 Task: Add a signature Joel Lee containing With gratitude and sincere wishes, Joel Lee to email address softage.2@softage.net and add a folder Blogging
Action: Mouse moved to (563, 336)
Screenshot: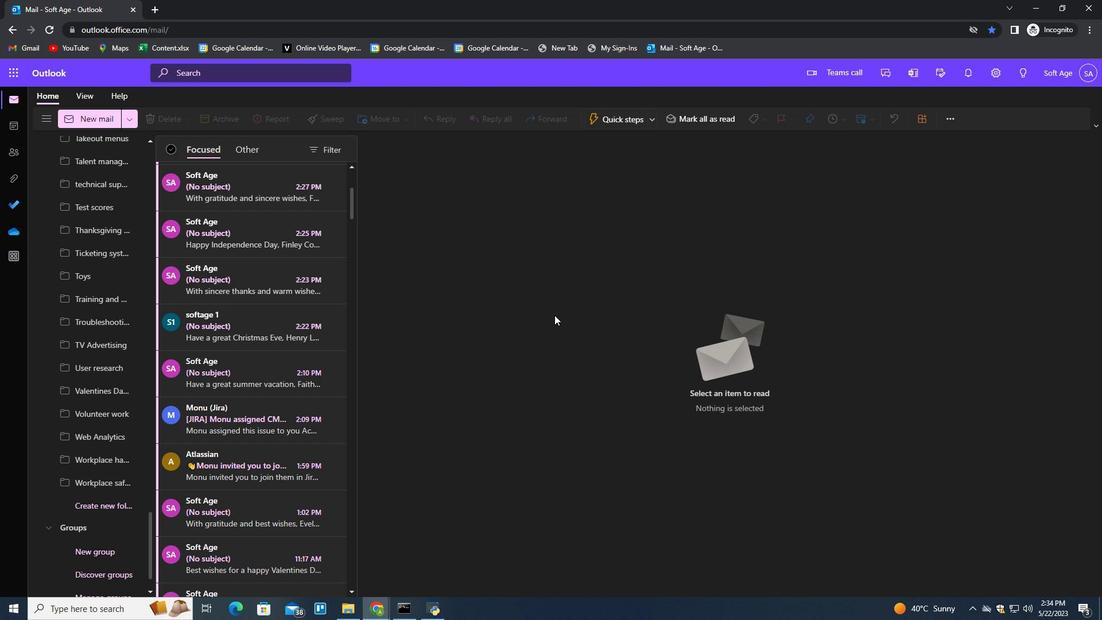 
Action: Key pressed n
Screenshot: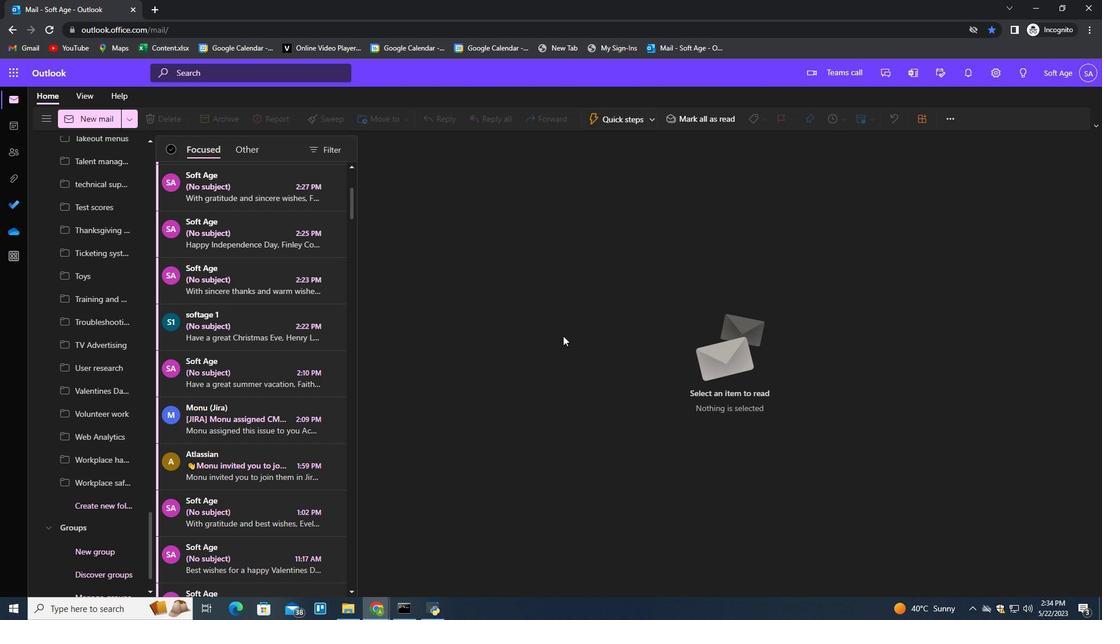 
Action: Mouse moved to (774, 120)
Screenshot: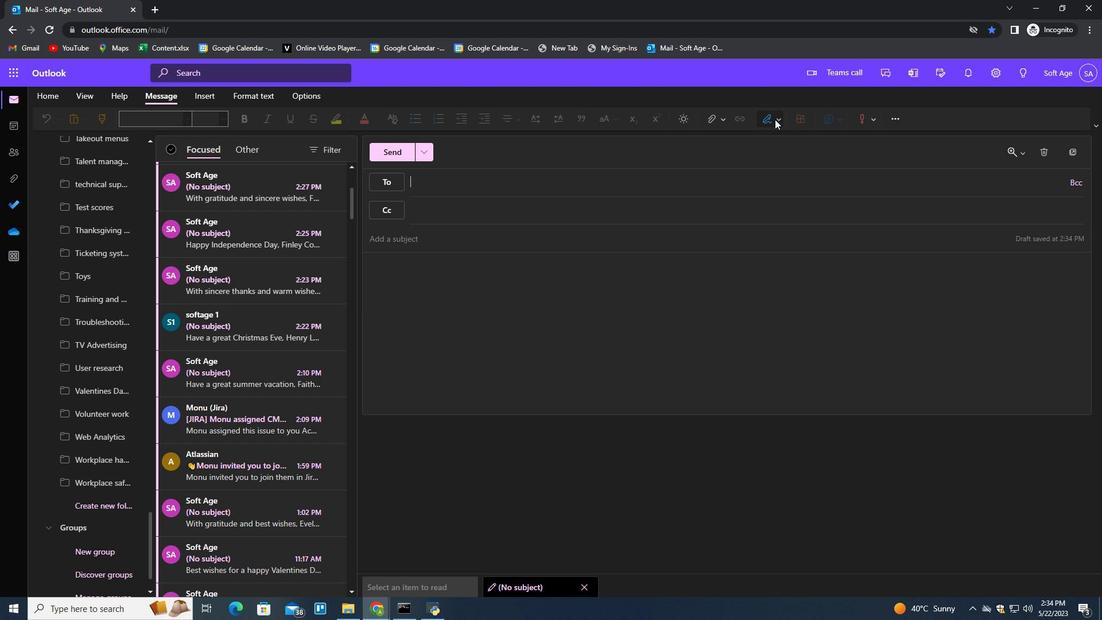 
Action: Mouse pressed left at (774, 120)
Screenshot: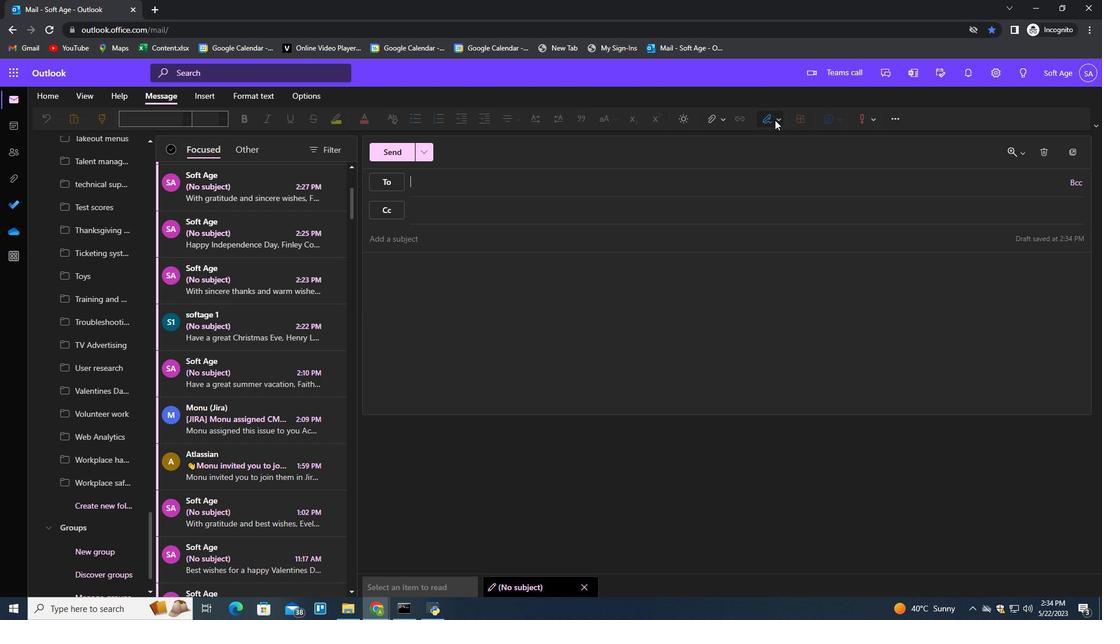 
Action: Mouse moved to (741, 162)
Screenshot: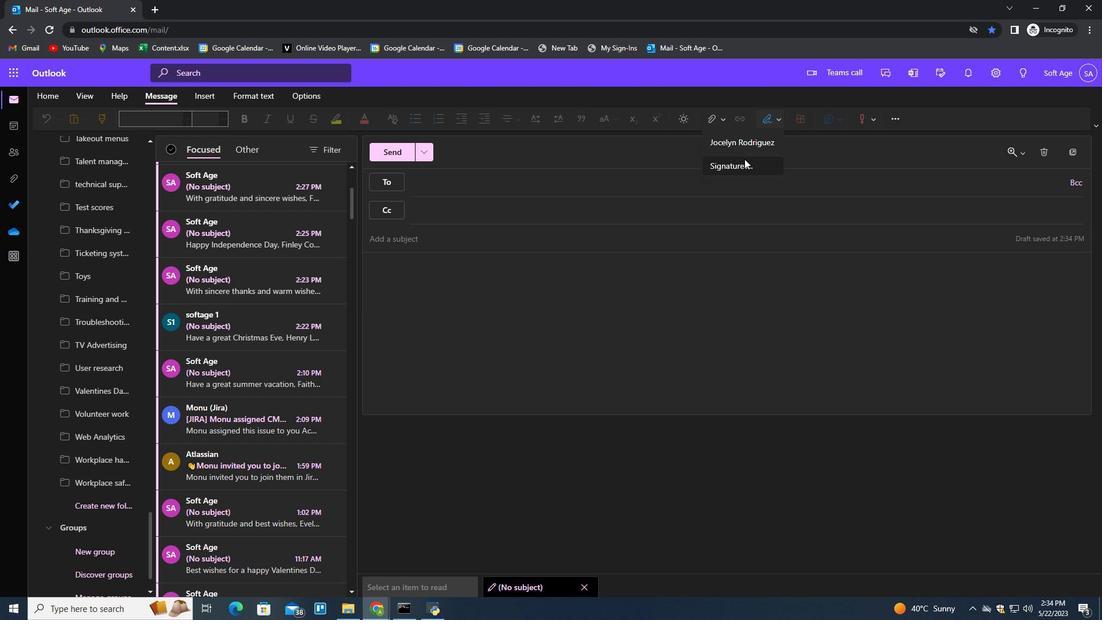 
Action: Mouse pressed left at (741, 162)
Screenshot: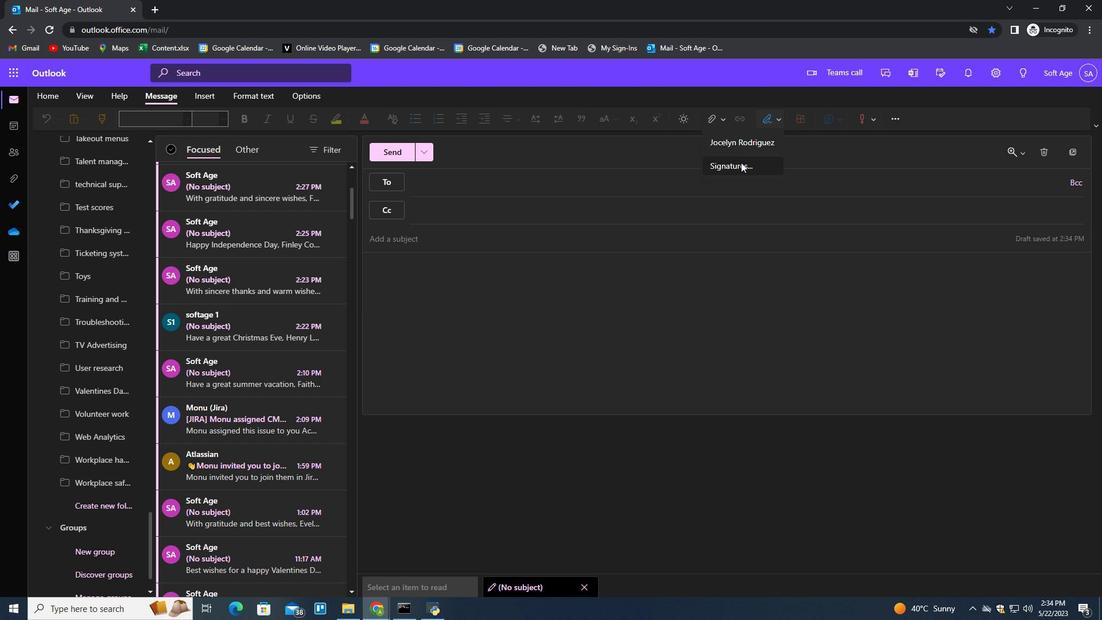 
Action: Mouse moved to (791, 209)
Screenshot: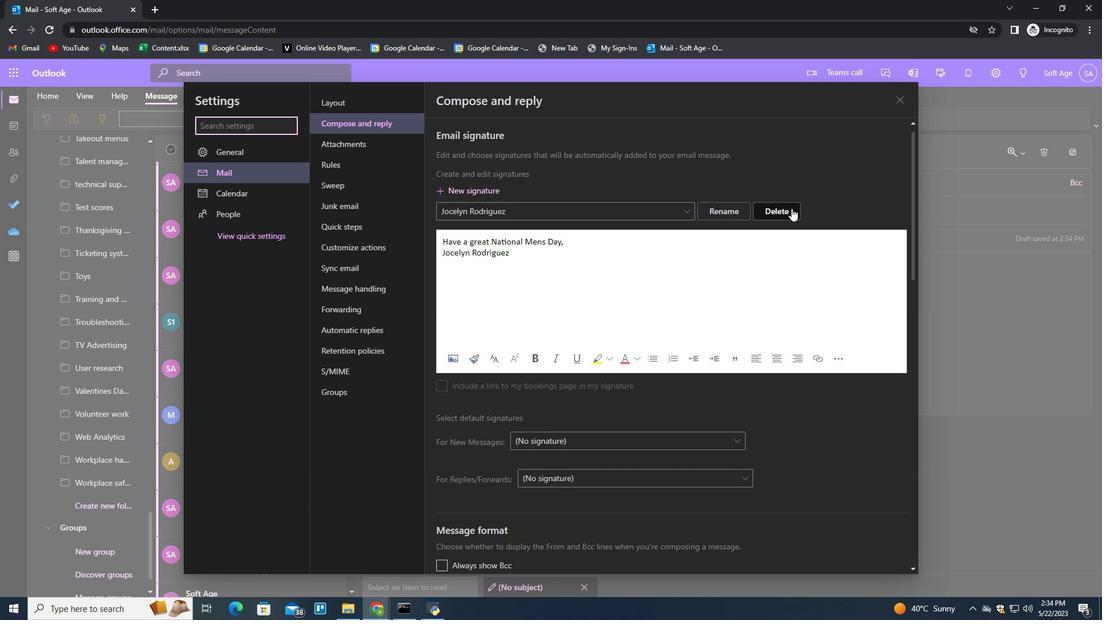 
Action: Mouse pressed left at (791, 209)
Screenshot: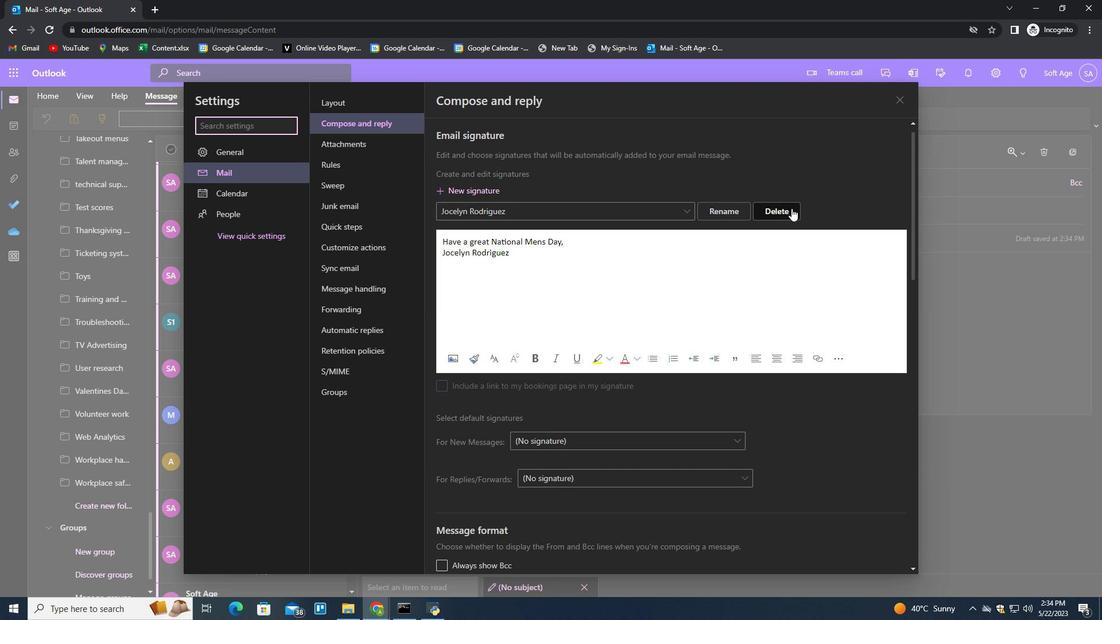 
Action: Mouse pressed left at (791, 209)
Screenshot: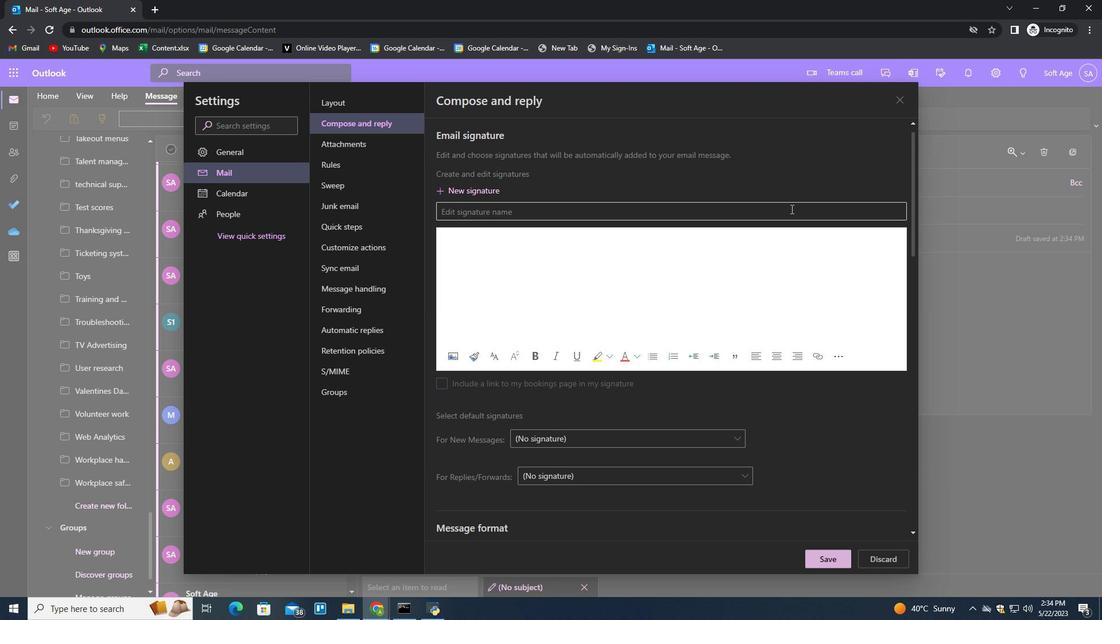 
Action: Key pressed <Key.shift>Joel<Key.space><Key.shift>Lee<Key.space><Key.tab><Key.shift>With<Key.space>gratitude<Key.space>and<Key.space>sincere<Key.space>wishes,<Key.shift_r><Key.enter><Key.shift>Joel<Key.space><Key.shift>LEe<Key.backspace><Key.backspace>ee
Screenshot: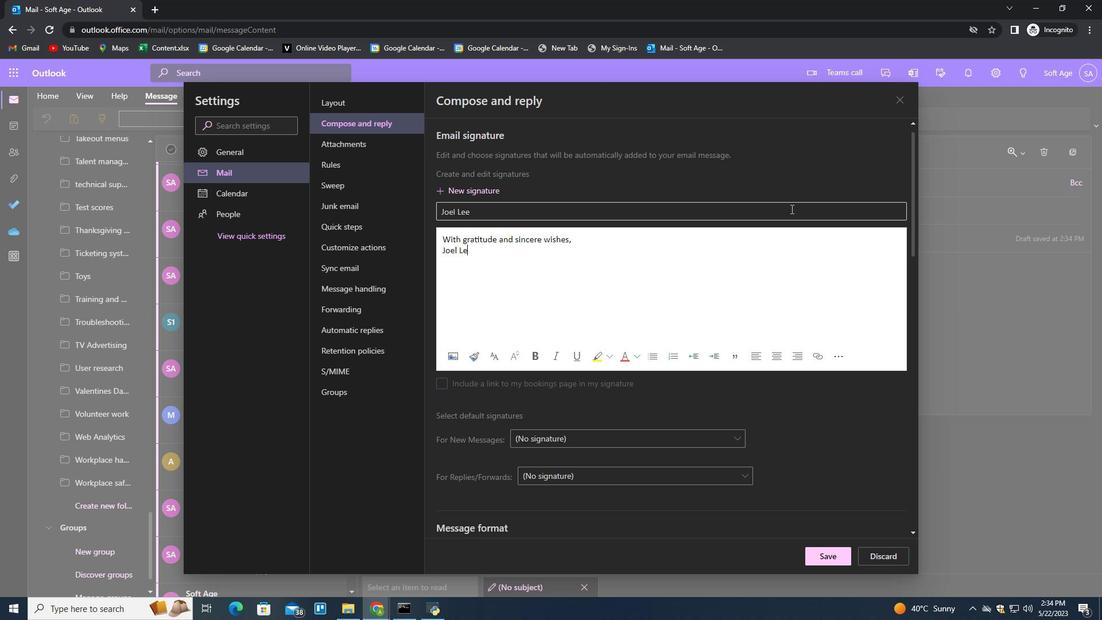 
Action: Mouse moved to (823, 549)
Screenshot: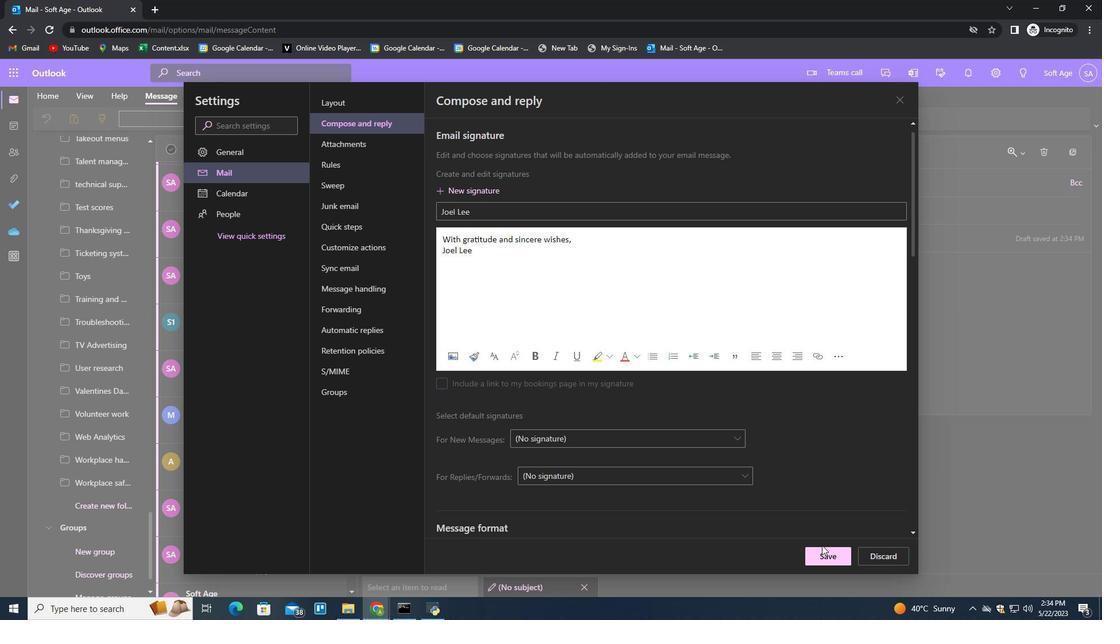 
Action: Mouse pressed left at (823, 549)
Screenshot: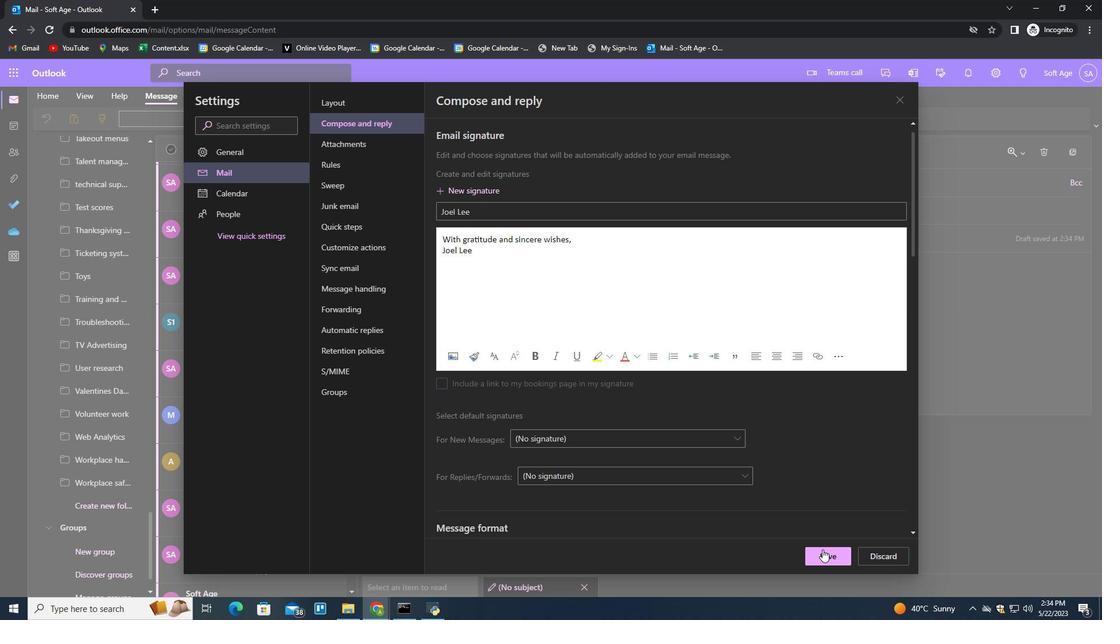 
Action: Mouse moved to (987, 317)
Screenshot: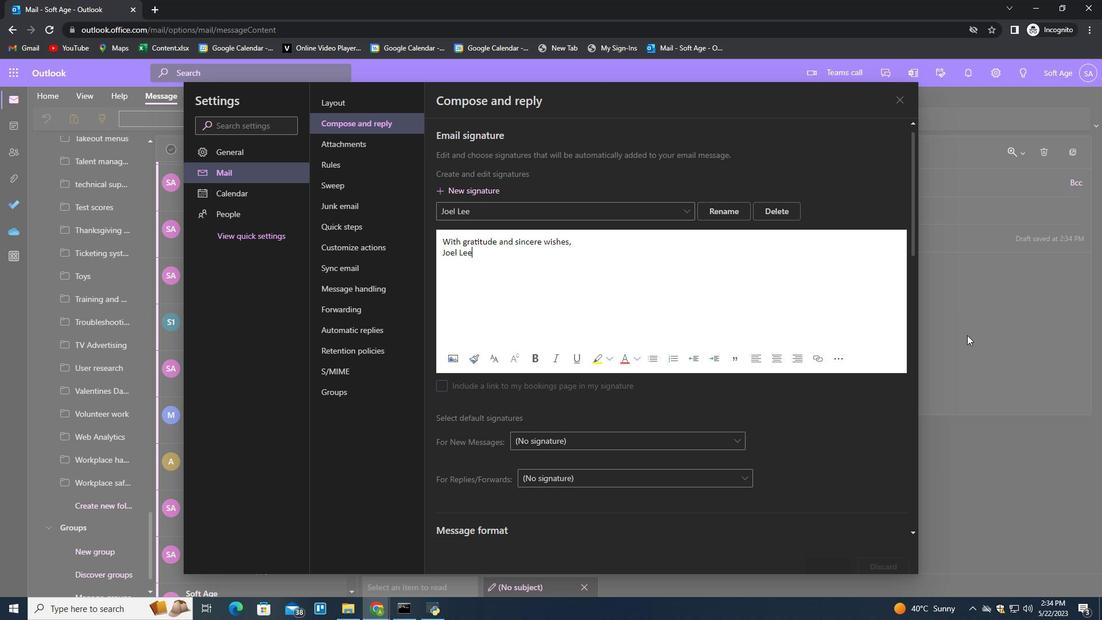 
Action: Mouse pressed left at (987, 317)
Screenshot: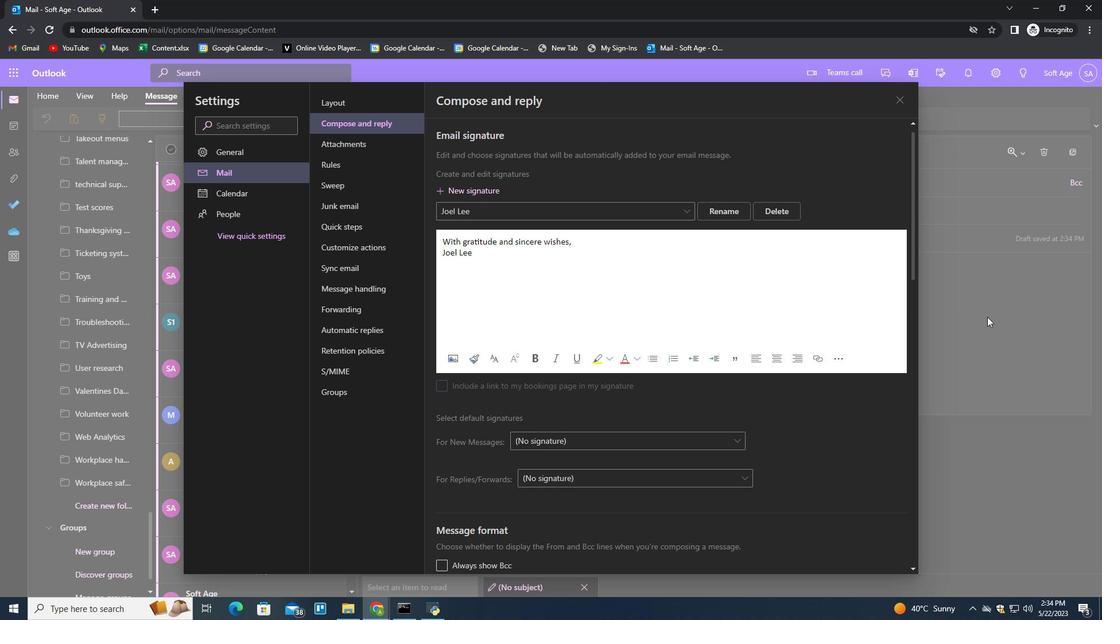 
Action: Mouse moved to (772, 116)
Screenshot: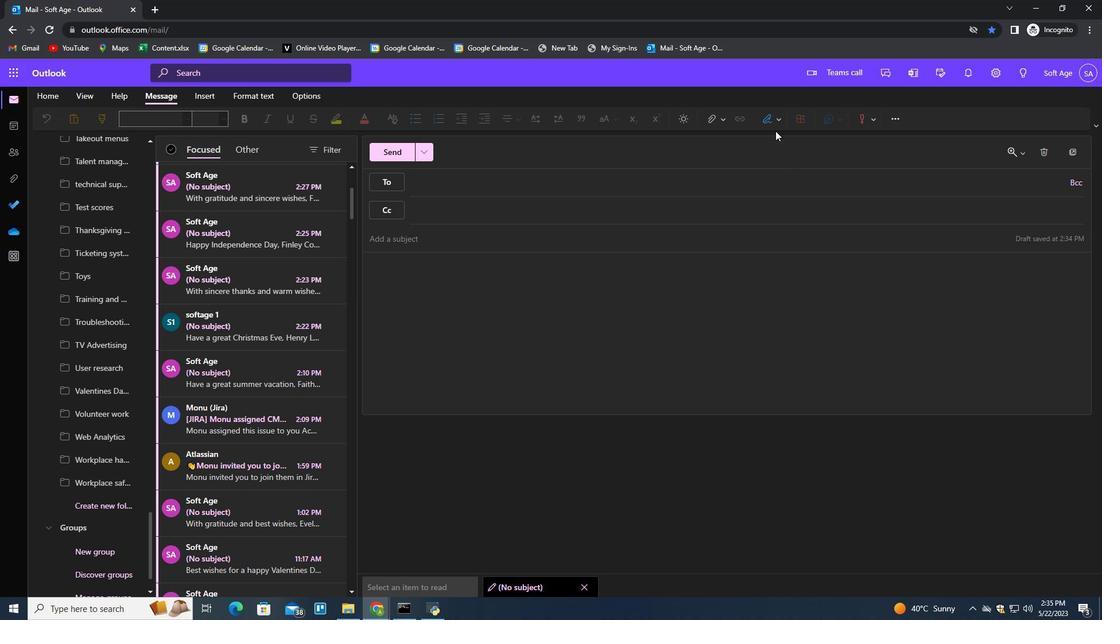 
Action: Mouse pressed left at (772, 116)
Screenshot: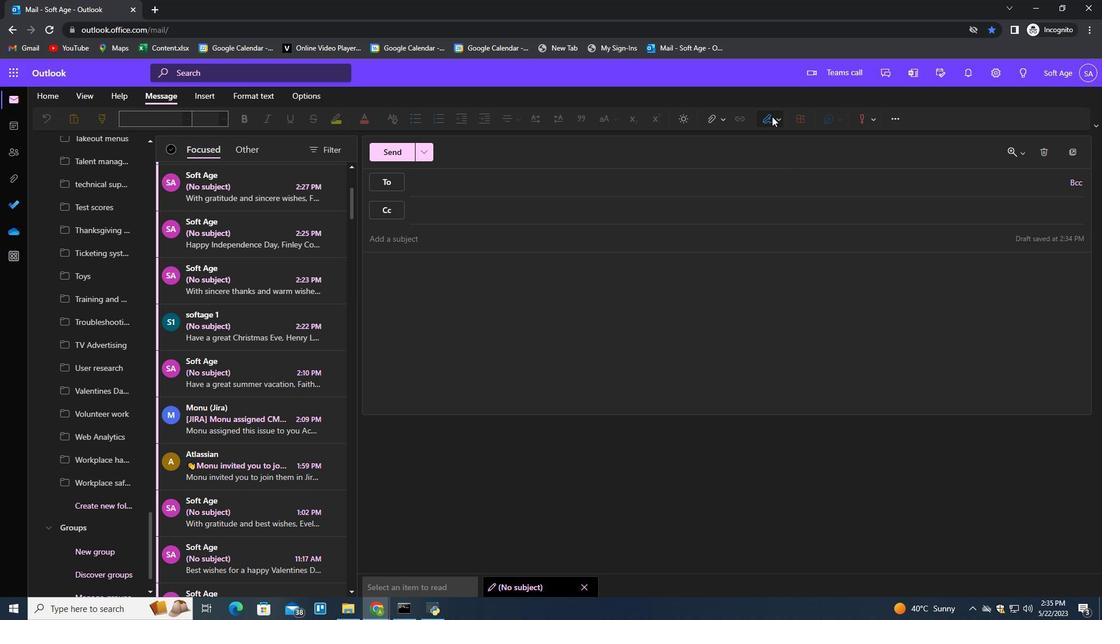 
Action: Mouse moved to (758, 137)
Screenshot: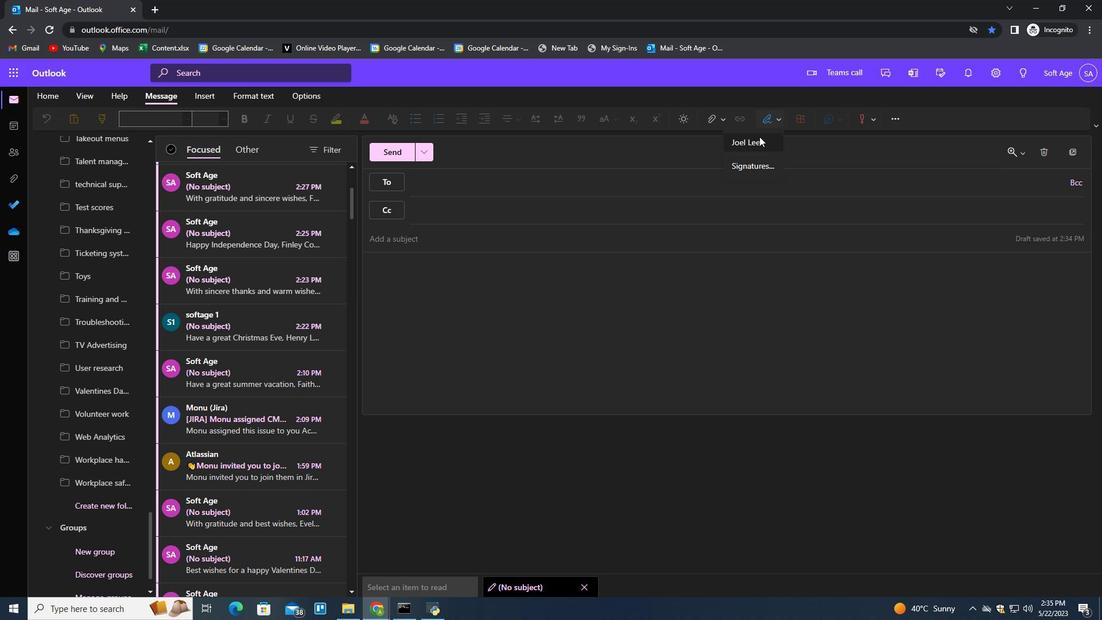 
Action: Mouse pressed left at (758, 137)
Screenshot: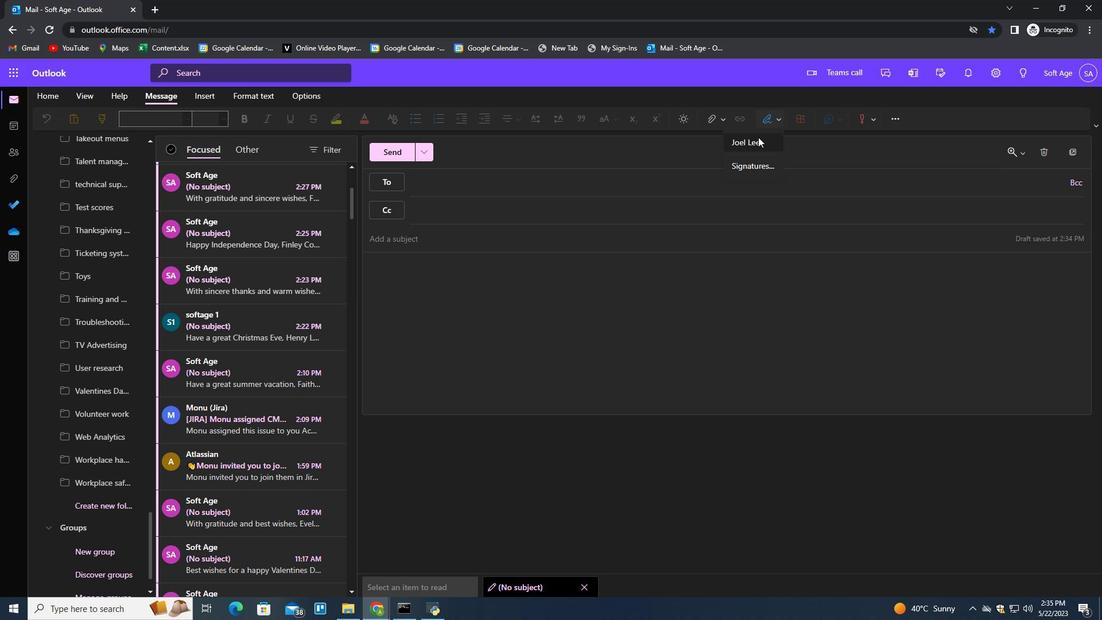
Action: Mouse moved to (446, 181)
Screenshot: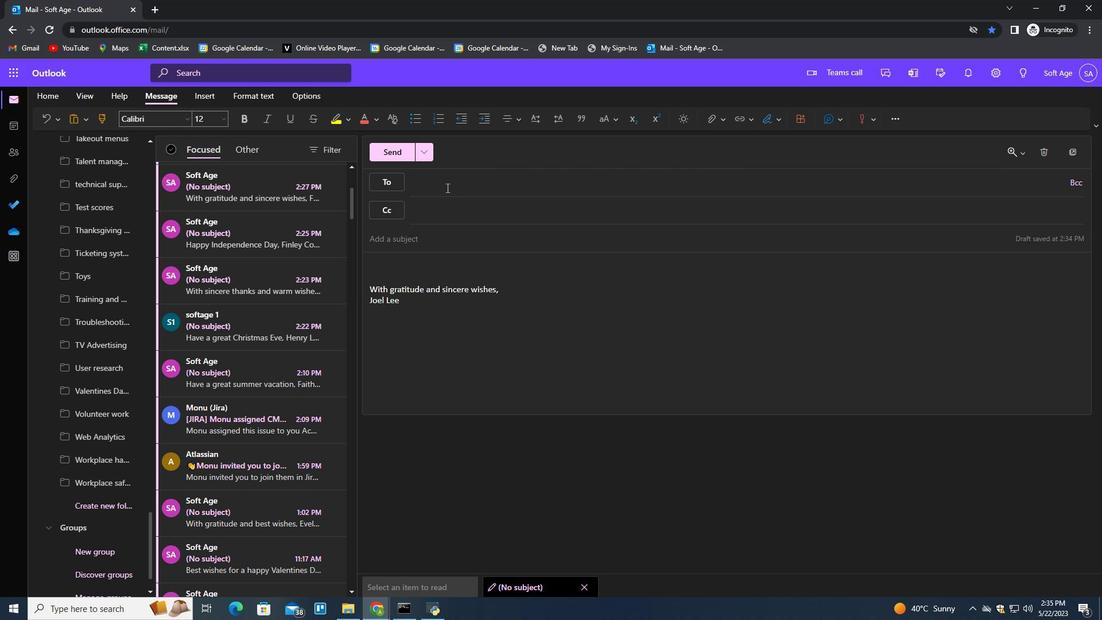 
Action: Mouse pressed left at (446, 181)
Screenshot: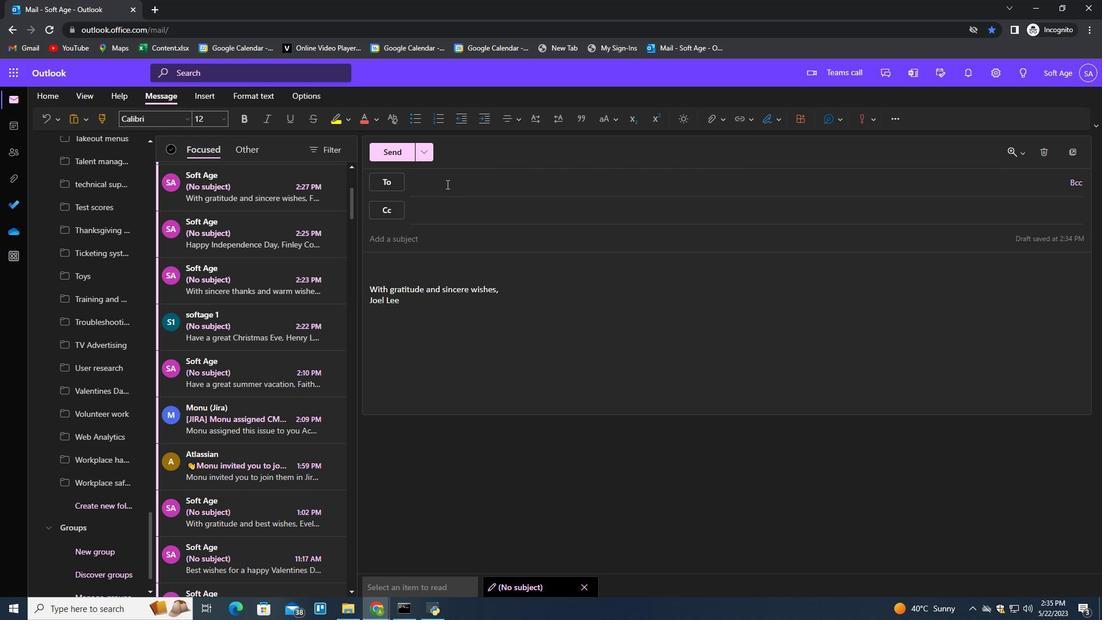 
Action: Key pressed softage.3<Key.backspace>2<Key.shift>@softage.net<Key.enter>
Screenshot: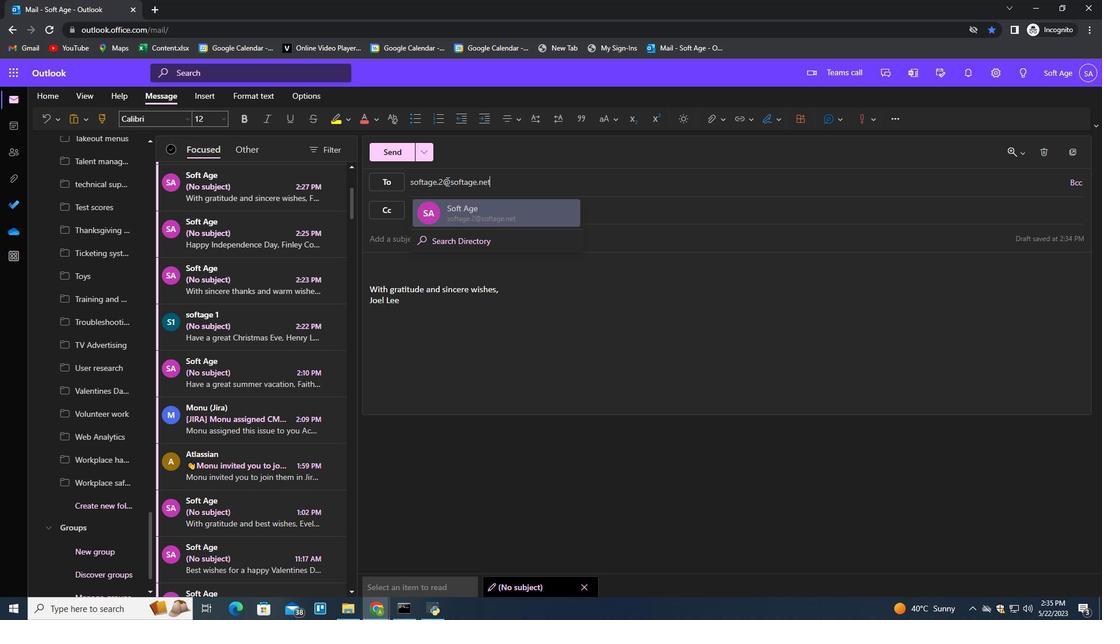 
Action: Mouse moved to (99, 504)
Screenshot: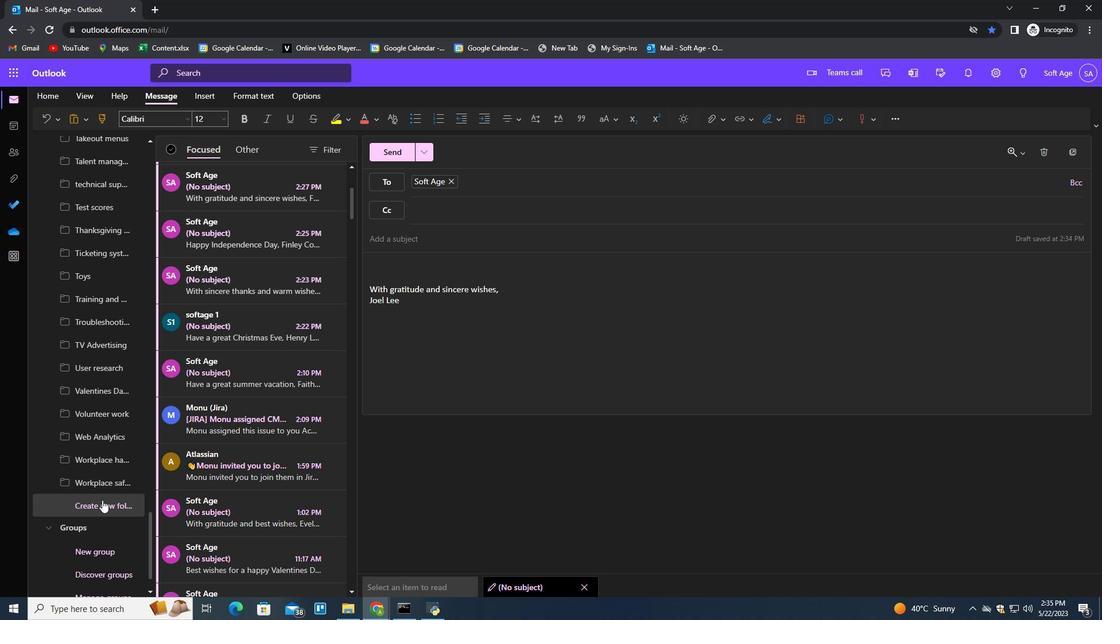 
Action: Mouse pressed left at (99, 504)
Screenshot: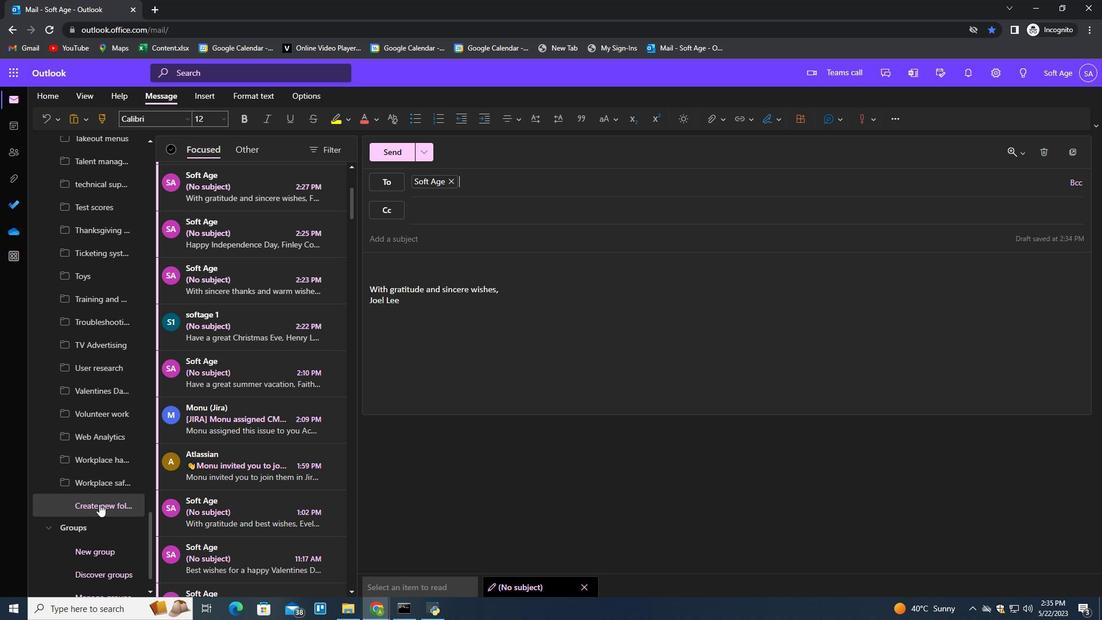 
Action: Key pressed <Key.shift>Blogging<Key.enter>
Screenshot: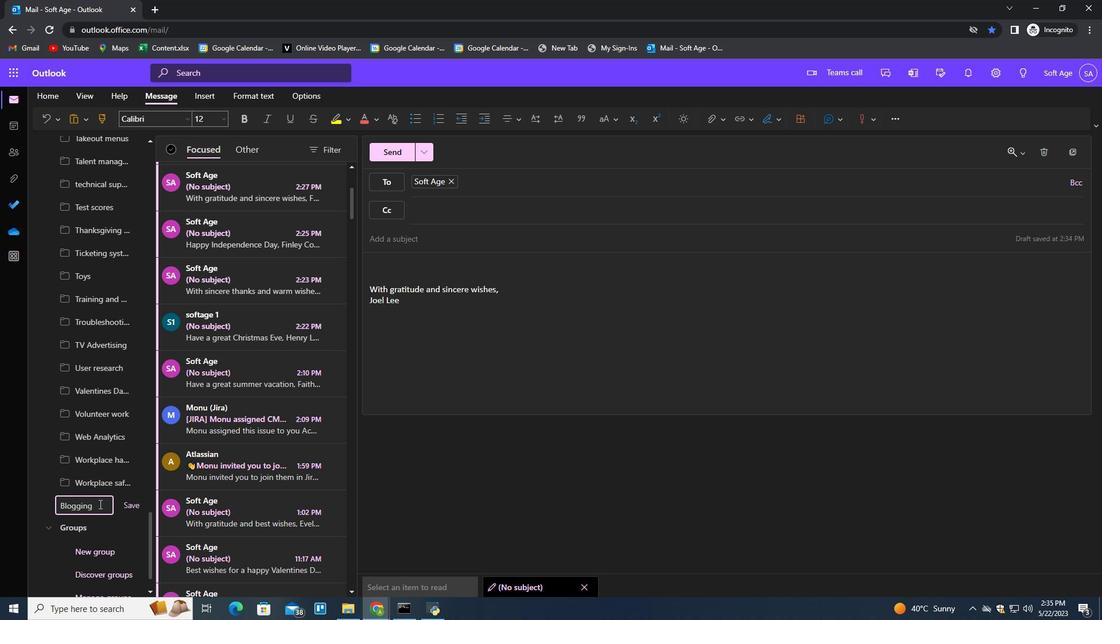
